 Task: Create a task  Implement a new remote desktop solution for a company's clients , assign it to team member softage.4@softage.net in the project AgileOpus and update the status of the task to  On Track  , set the priority of the task to High
Action: Mouse moved to (67, 46)
Screenshot: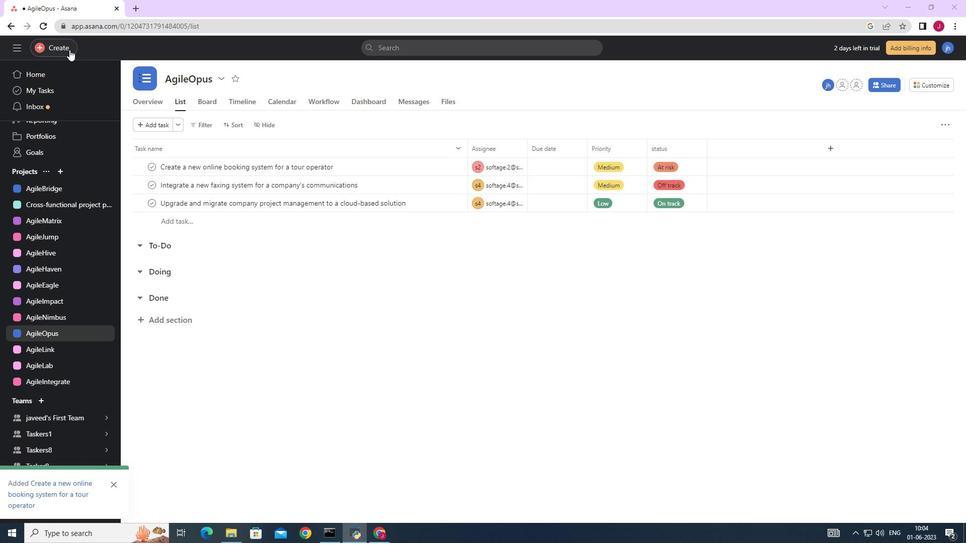 
Action: Mouse pressed left at (67, 46)
Screenshot: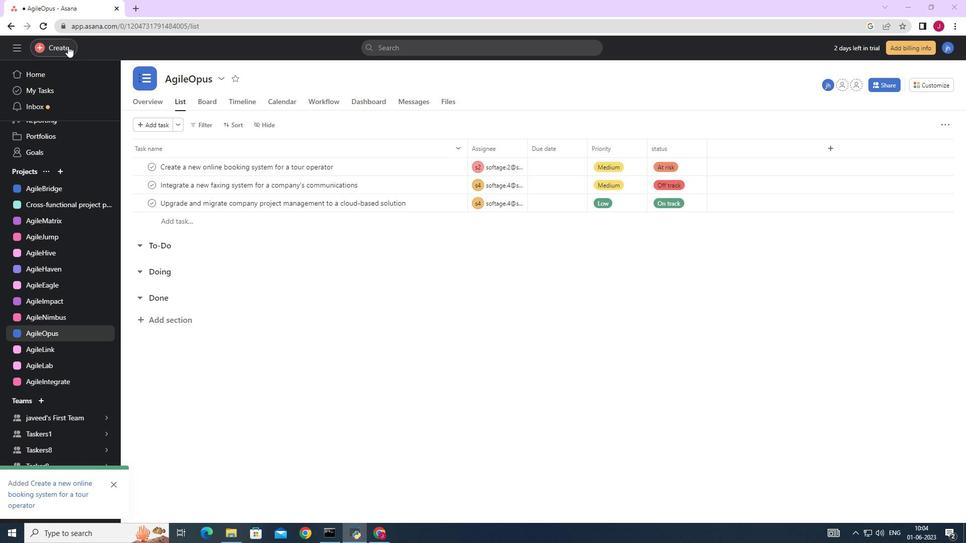 
Action: Mouse moved to (114, 52)
Screenshot: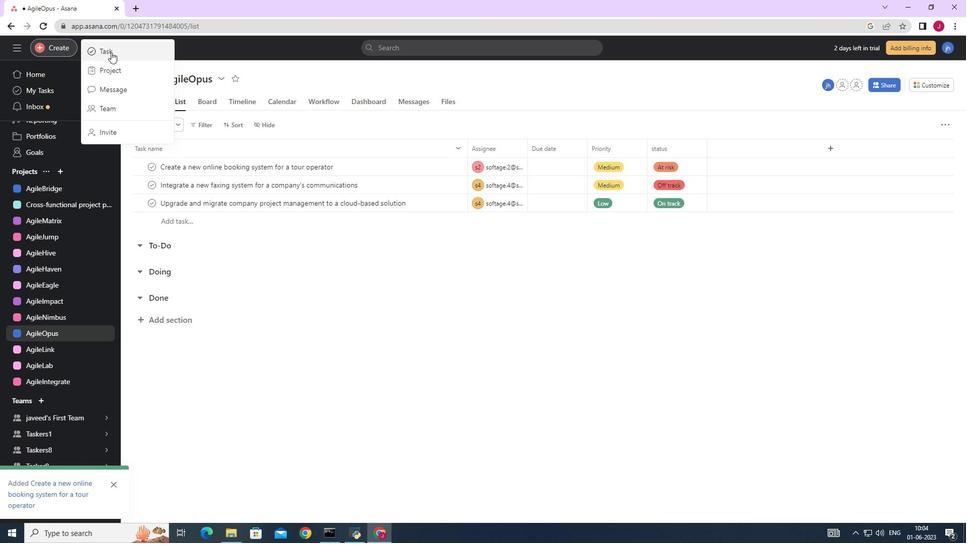 
Action: Mouse pressed left at (114, 52)
Screenshot: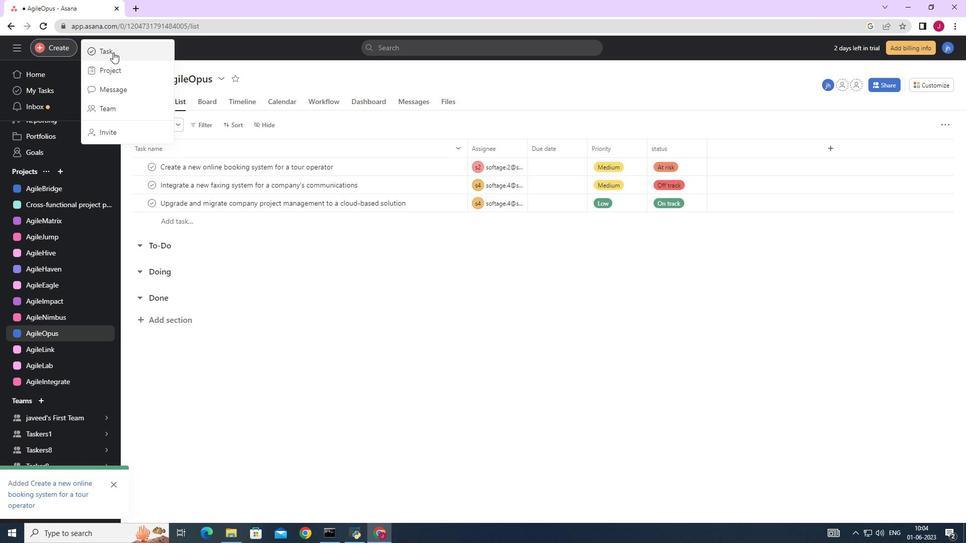 
Action: Mouse moved to (788, 335)
Screenshot: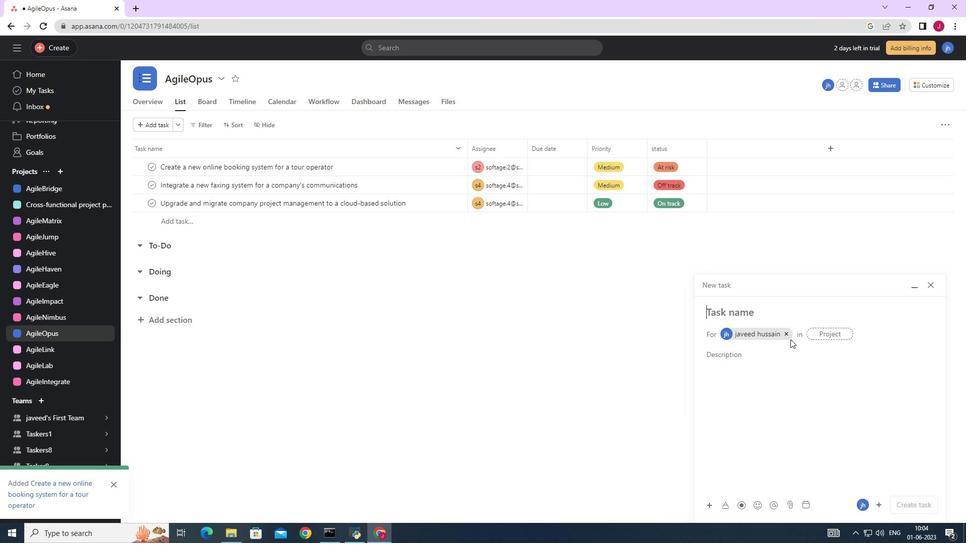 
Action: Mouse pressed left at (788, 335)
Screenshot: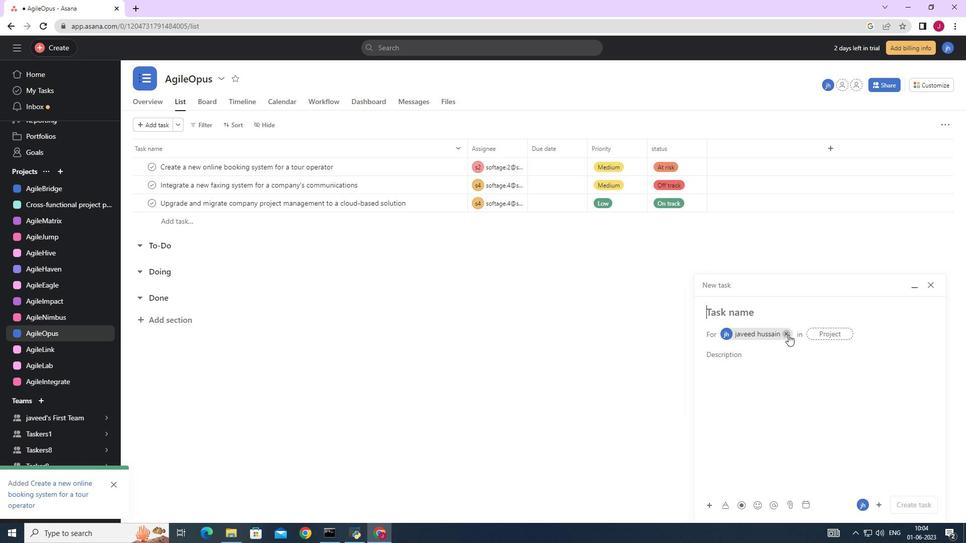 
Action: Mouse moved to (739, 311)
Screenshot: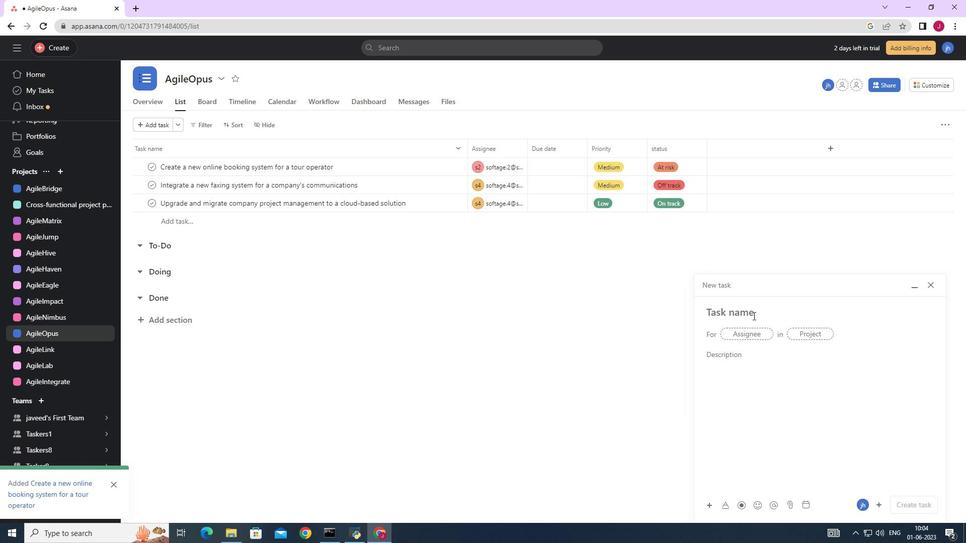
Action: Key pressed <Key.caps_lock>I<Key.caps_lock>mplement<Key.space>a<Key.space>new<Key.space>remote<Key.space>desktop<Key.space>solution<Key.space>for<Key.space>a<Key.space>companys<Key.space>ci<Key.backspace>lients
Screenshot: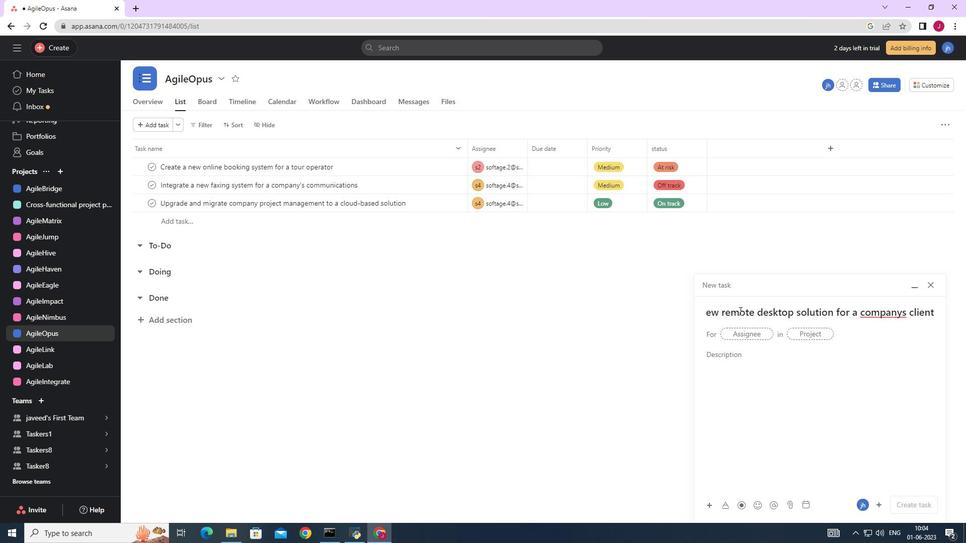 
Action: Mouse moved to (879, 312)
Screenshot: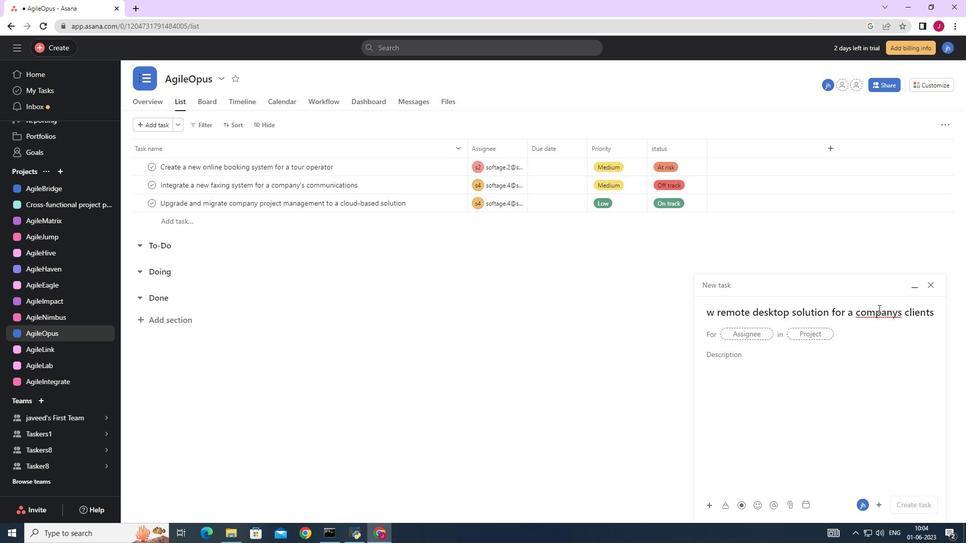 
Action: Mouse pressed right at (879, 312)
Screenshot: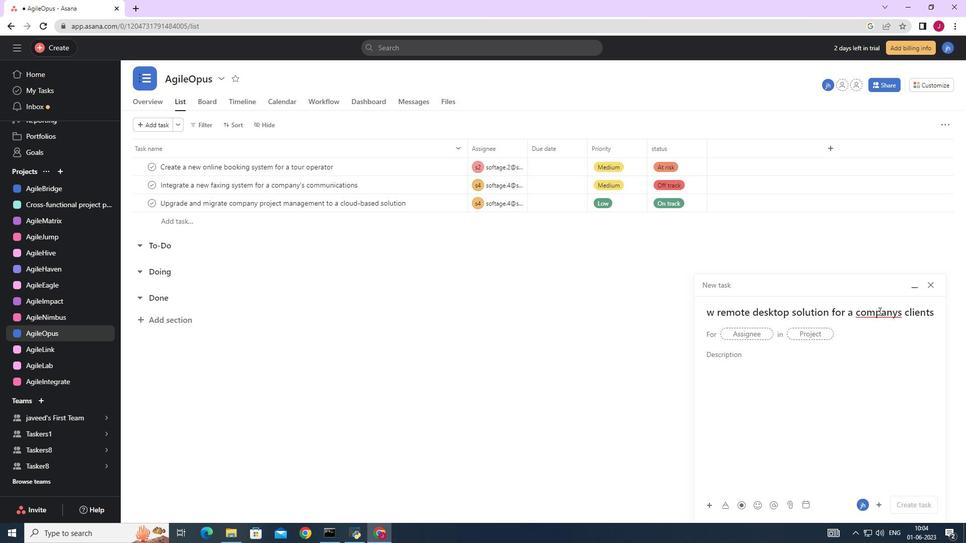 
Action: Mouse moved to (870, 319)
Screenshot: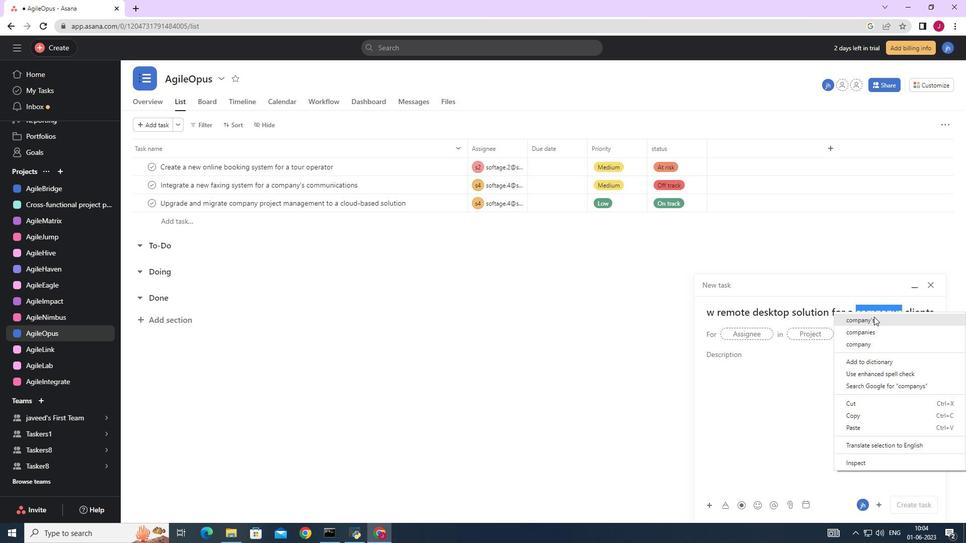 
Action: Mouse pressed left at (870, 319)
Screenshot: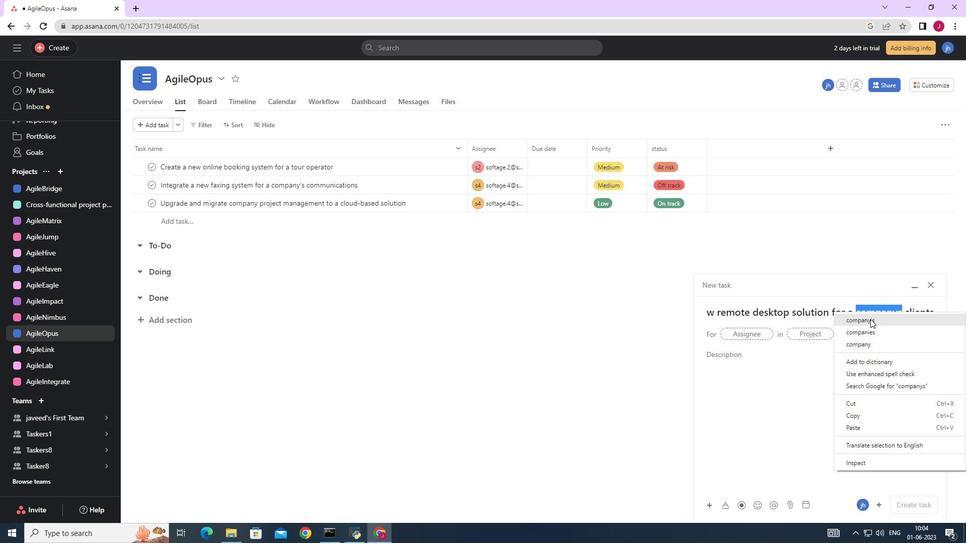 
Action: Mouse moved to (744, 333)
Screenshot: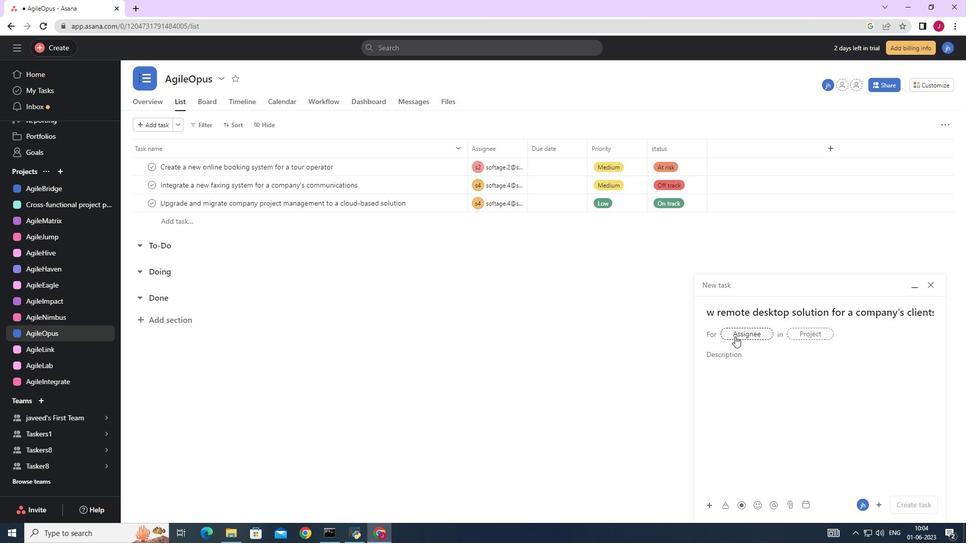 
Action: Mouse pressed left at (744, 333)
Screenshot: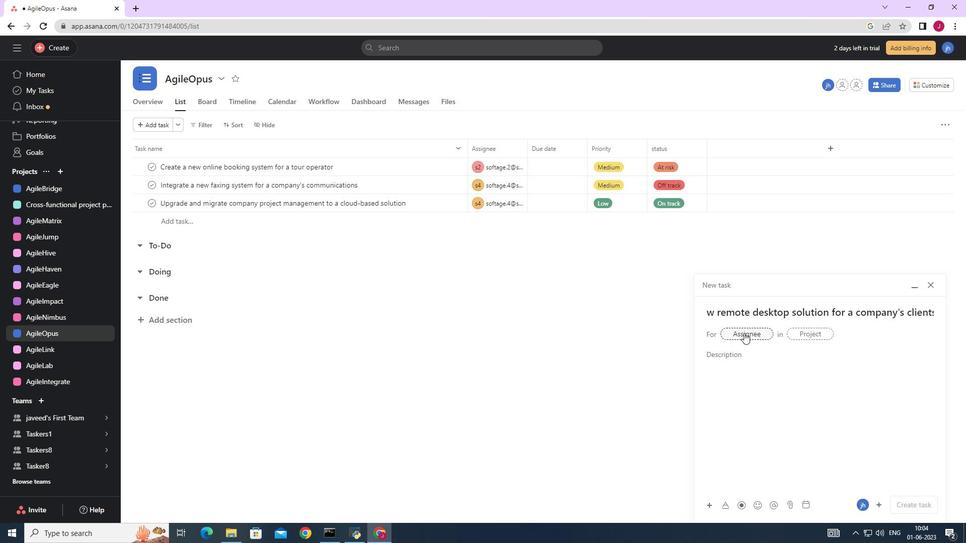 
Action: Key pressed softage.4
Screenshot: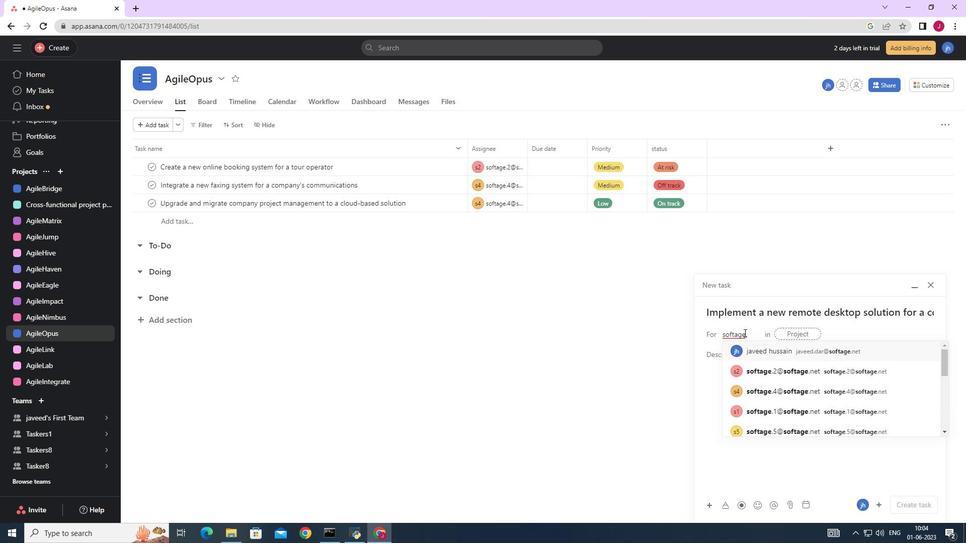 
Action: Mouse moved to (781, 352)
Screenshot: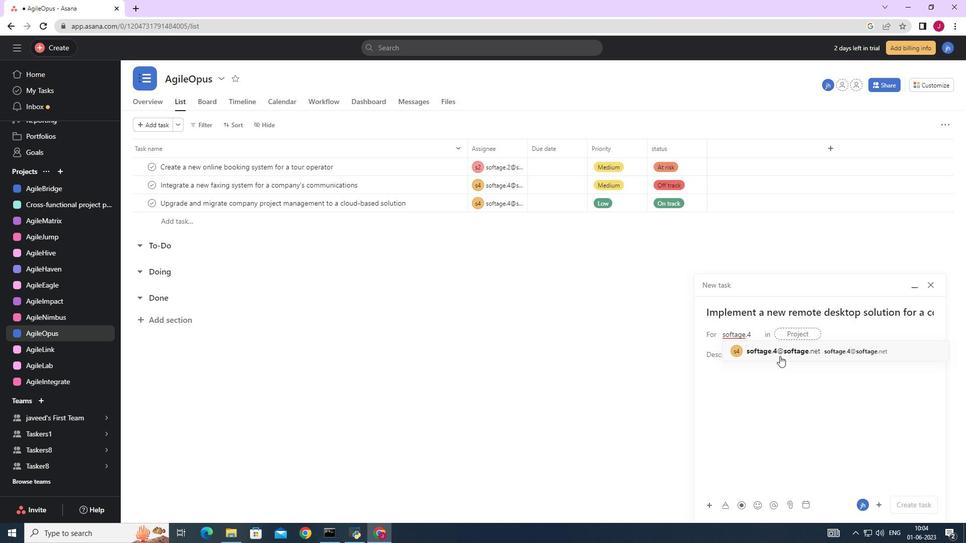 
Action: Mouse pressed left at (781, 352)
Screenshot: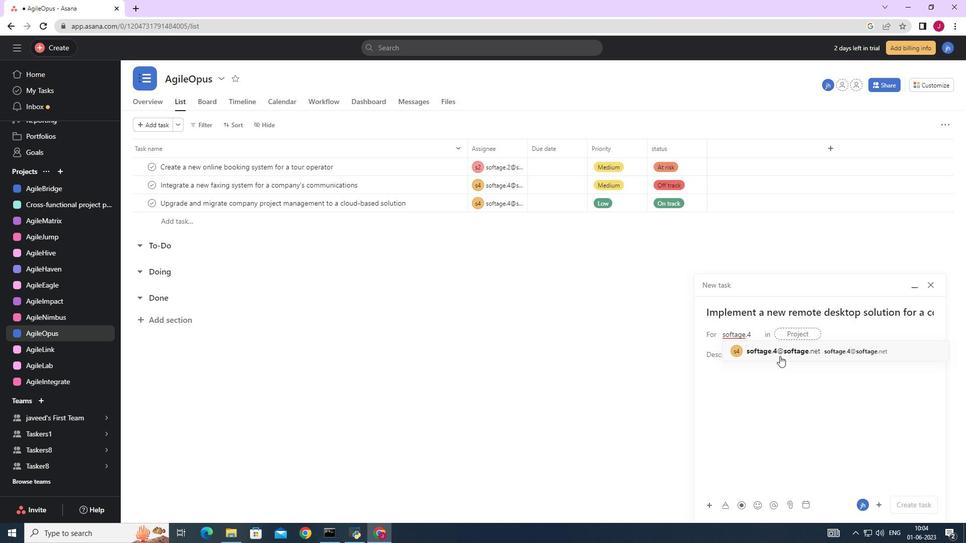 
Action: Mouse moved to (609, 351)
Screenshot: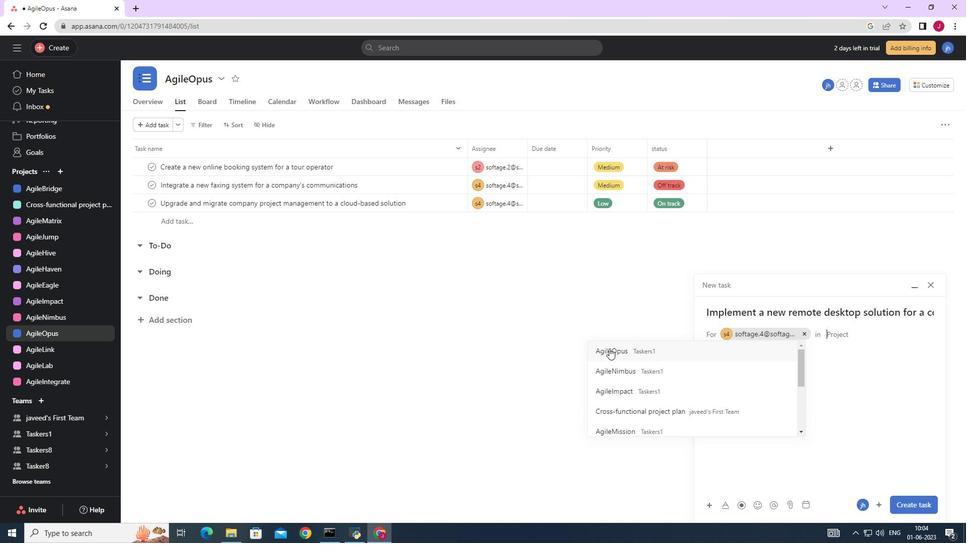 
Action: Mouse pressed left at (609, 351)
Screenshot: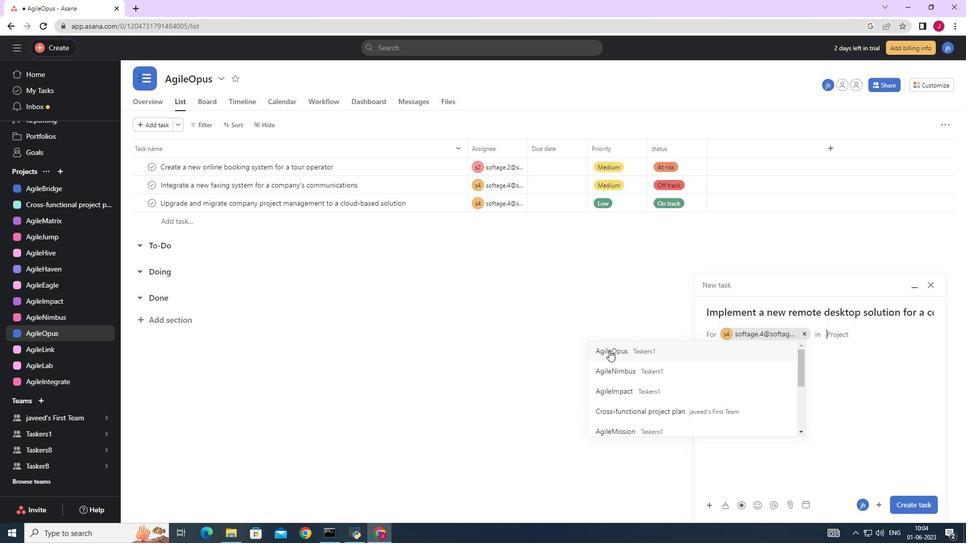 
Action: Mouse moved to (747, 358)
Screenshot: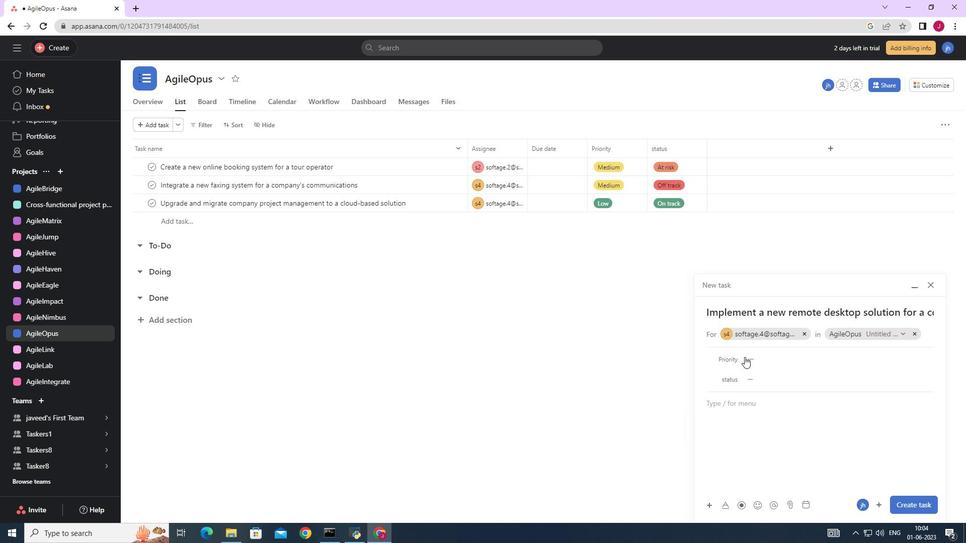 
Action: Mouse pressed left at (747, 358)
Screenshot: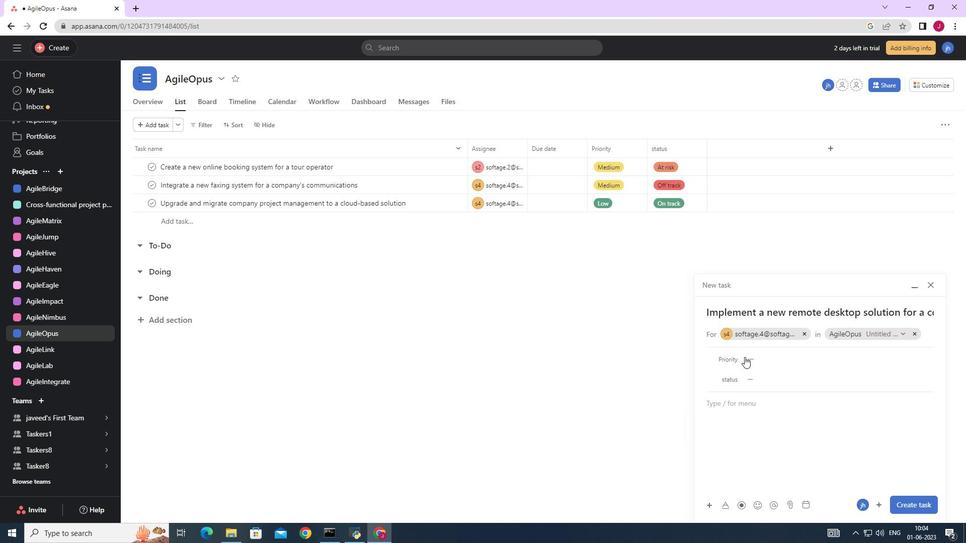 
Action: Mouse moved to (780, 387)
Screenshot: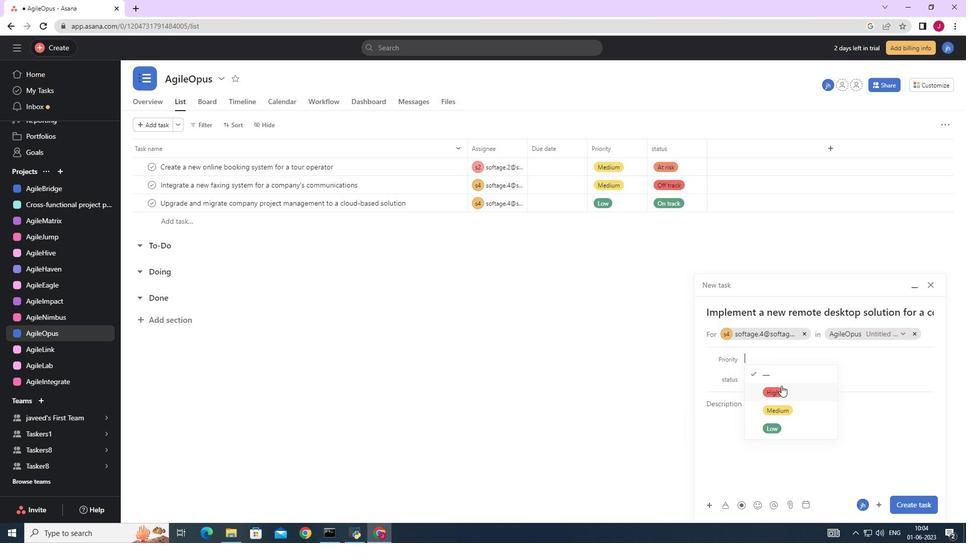 
Action: Mouse pressed left at (780, 387)
Screenshot: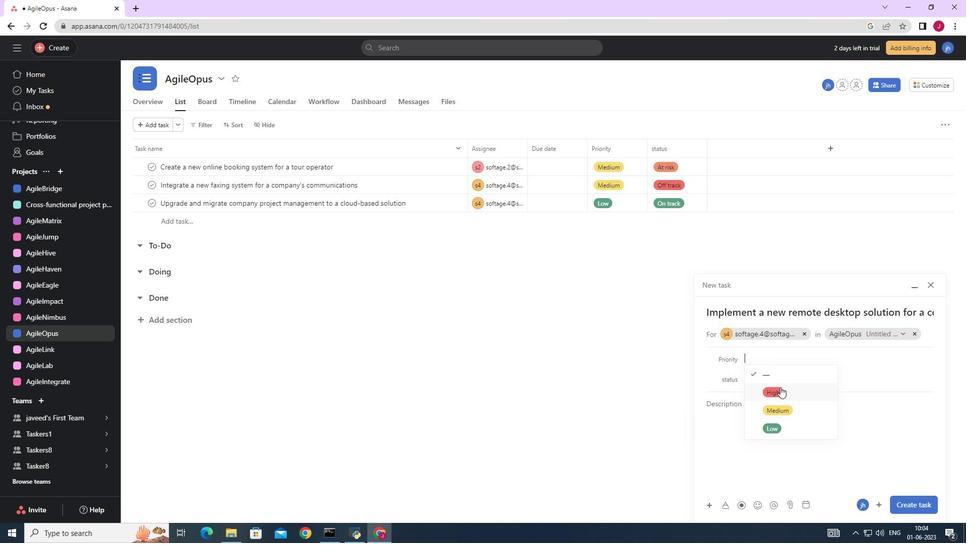 
Action: Mouse moved to (754, 381)
Screenshot: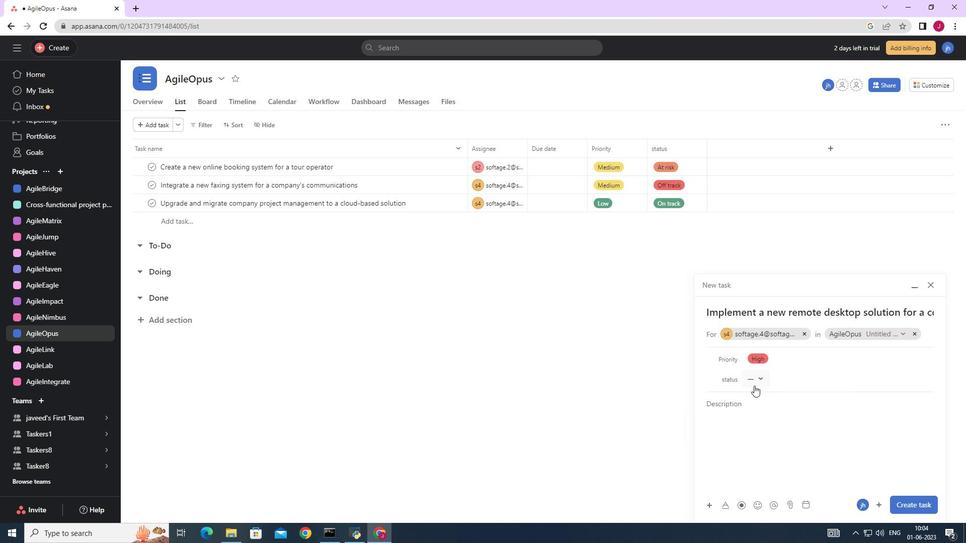 
Action: Mouse pressed left at (754, 381)
Screenshot: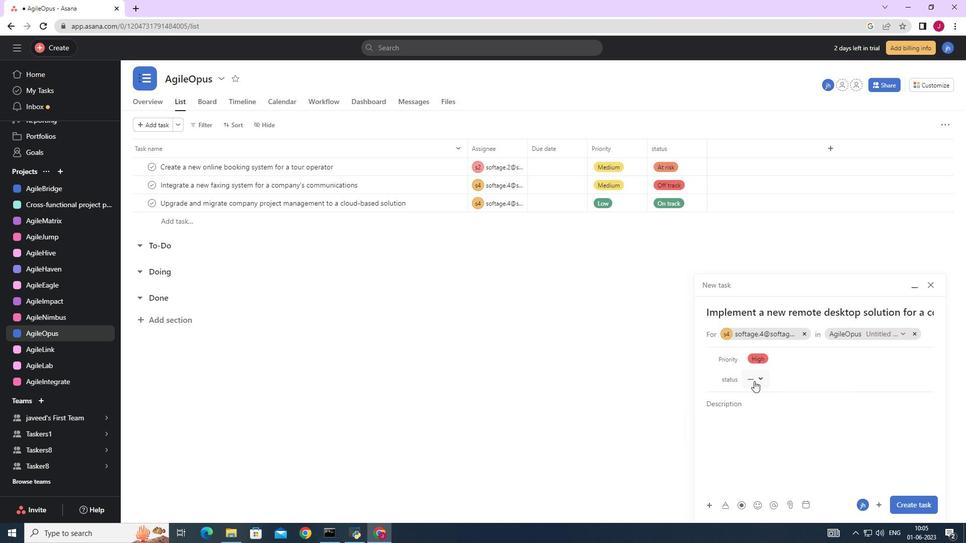 
Action: Mouse moved to (779, 411)
Screenshot: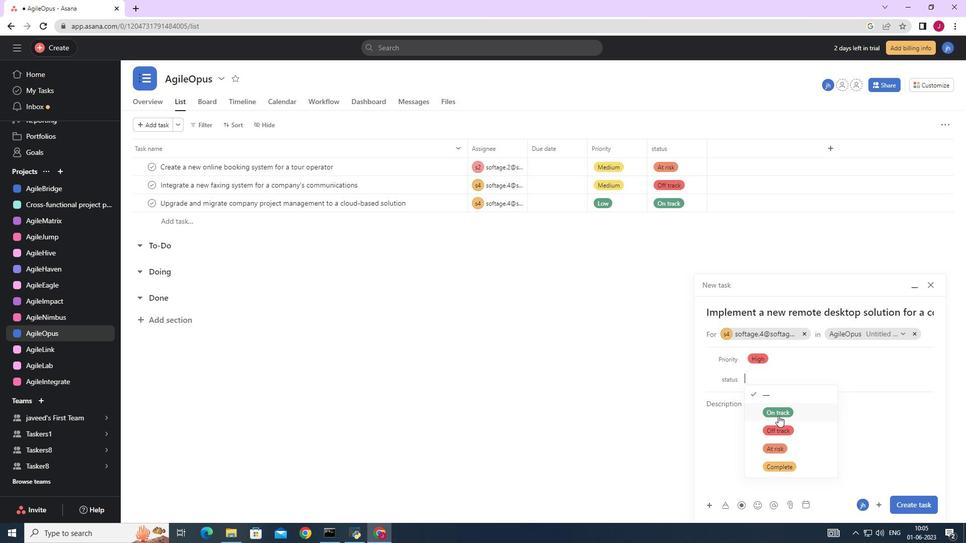 
Action: Mouse pressed left at (779, 411)
Screenshot: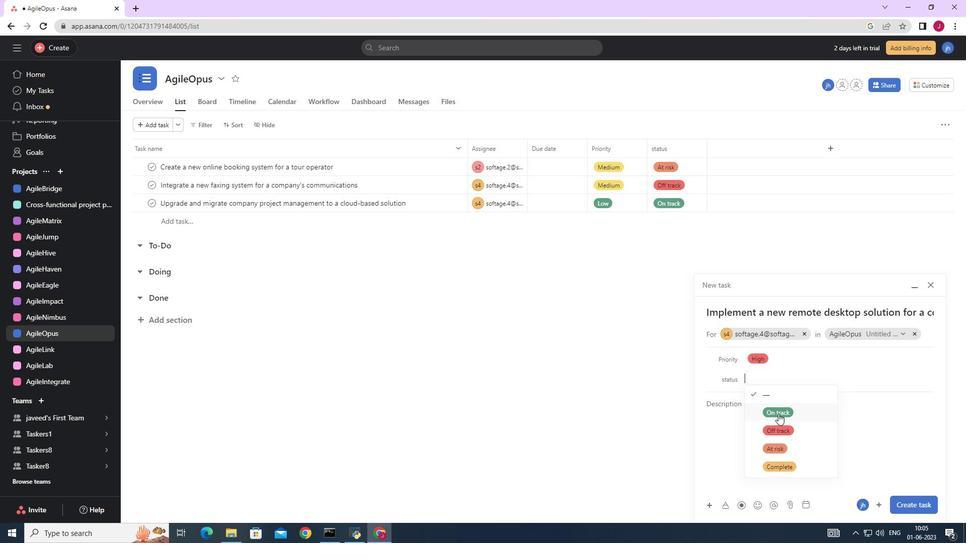 
Action: Mouse moved to (910, 505)
Screenshot: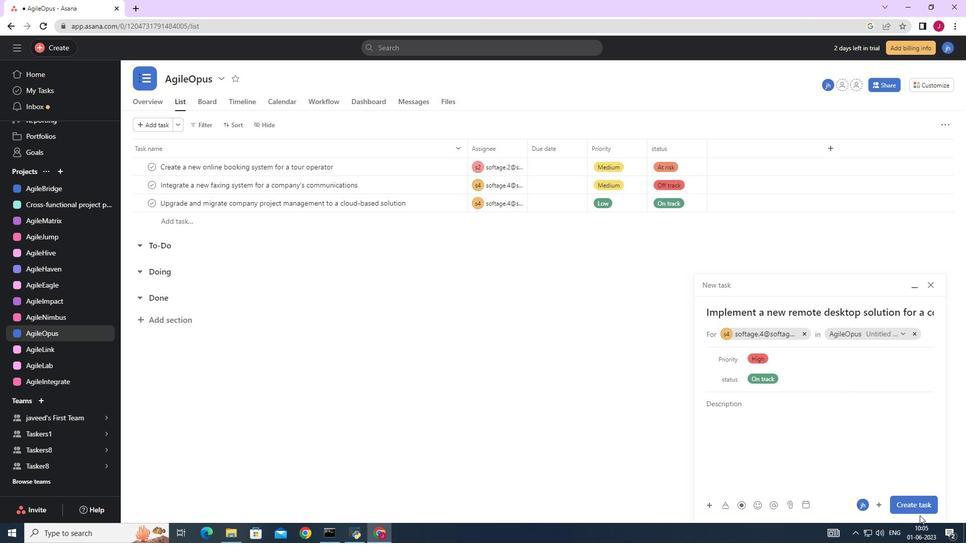 
Action: Mouse pressed left at (910, 505)
Screenshot: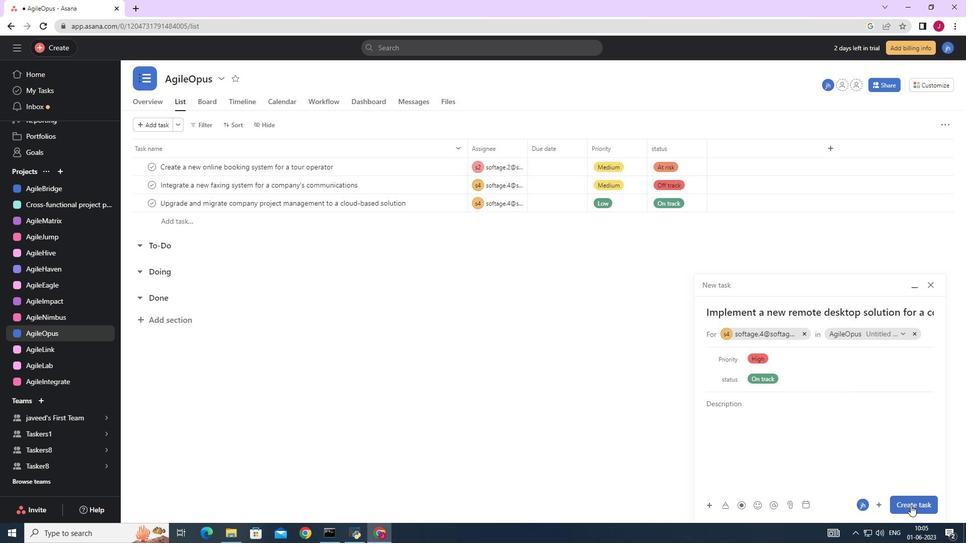 
Action: Mouse moved to (642, 435)
Screenshot: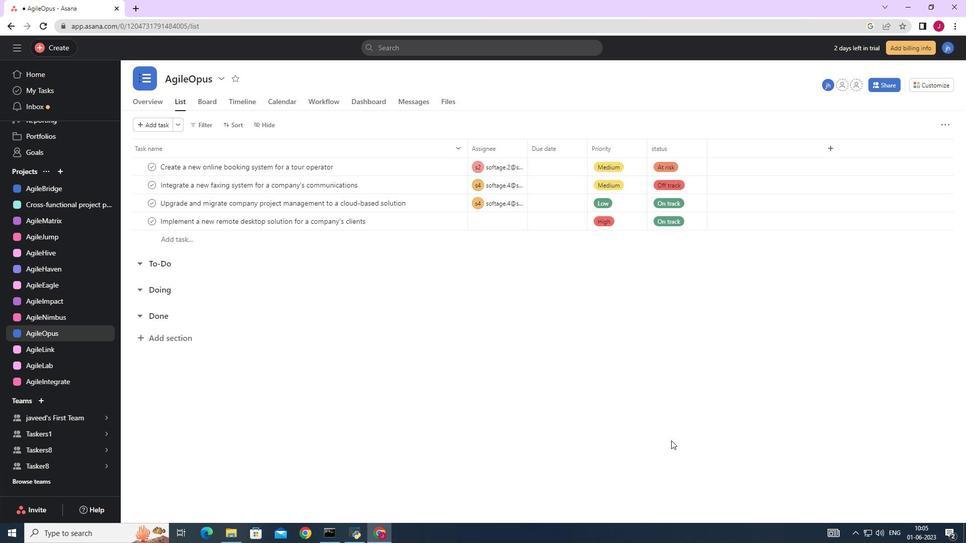 
